 Task: Continue with this email address "mahesony34@gmail.com" .
Action: Mouse moved to (639, 81)
Screenshot: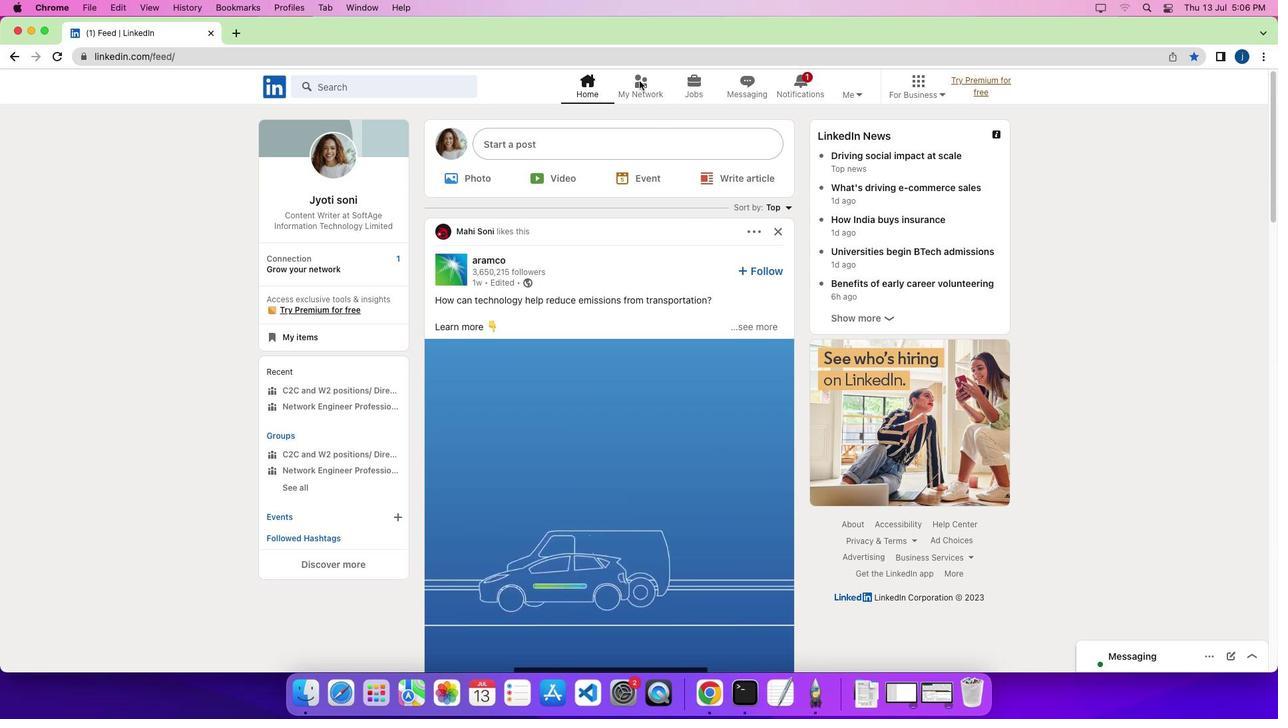
Action: Mouse pressed left at (639, 81)
Screenshot: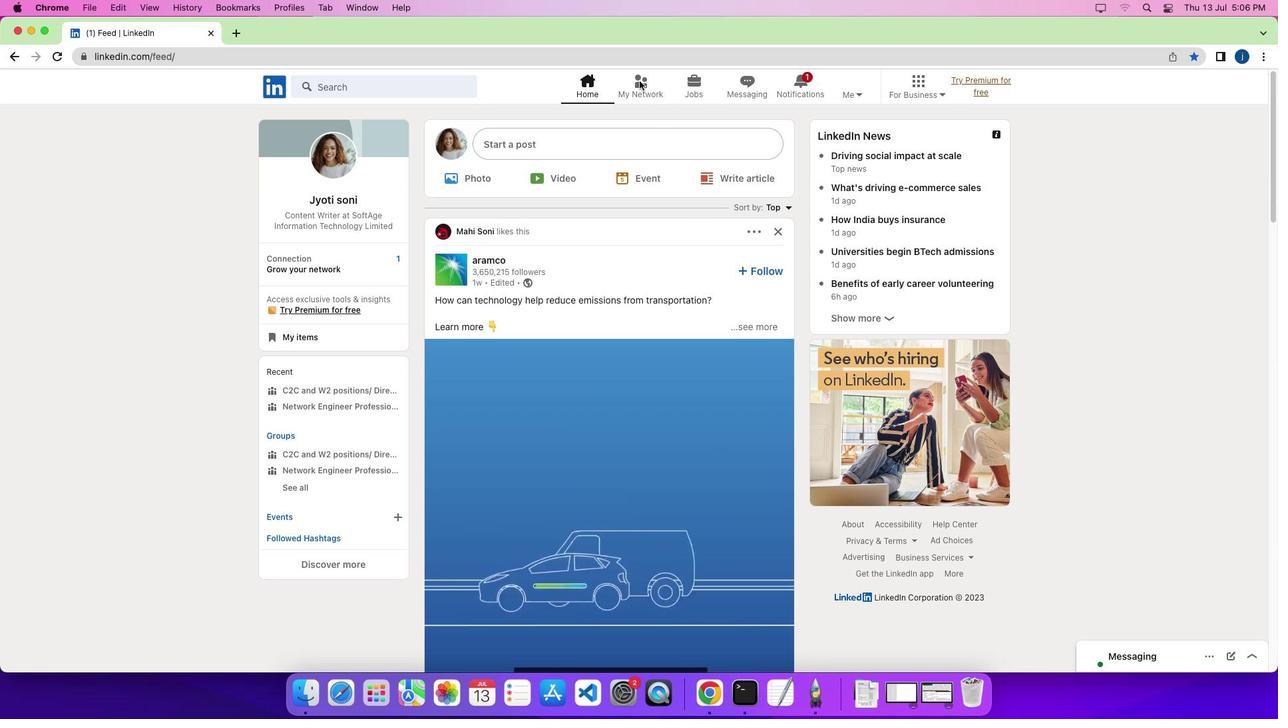 
Action: Mouse pressed left at (639, 81)
Screenshot: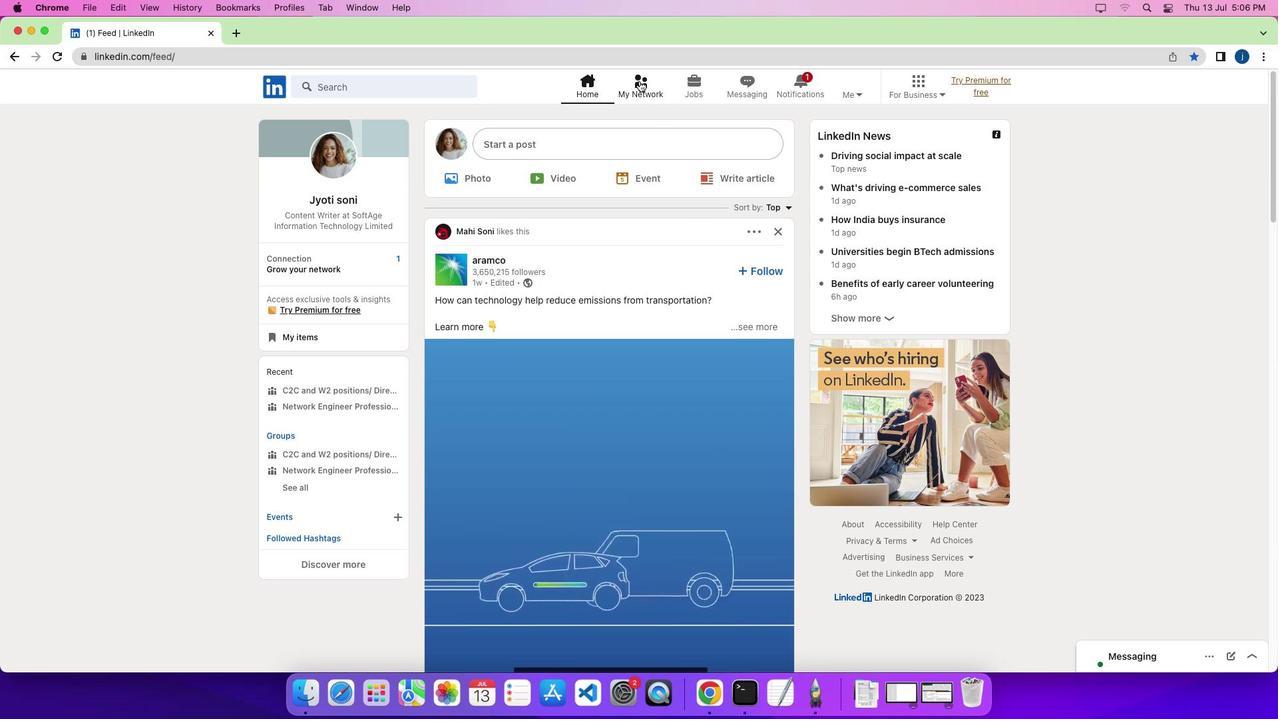 
Action: Mouse moved to (322, 189)
Screenshot: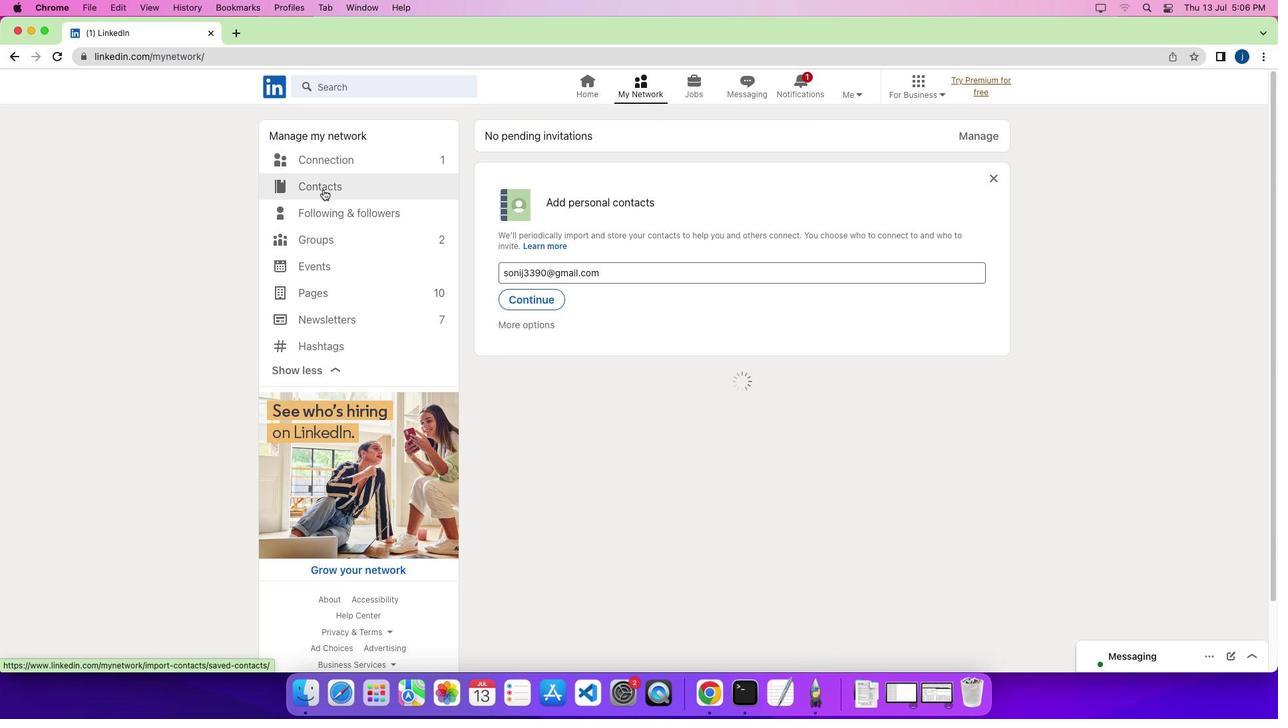 
Action: Mouse pressed left at (322, 189)
Screenshot: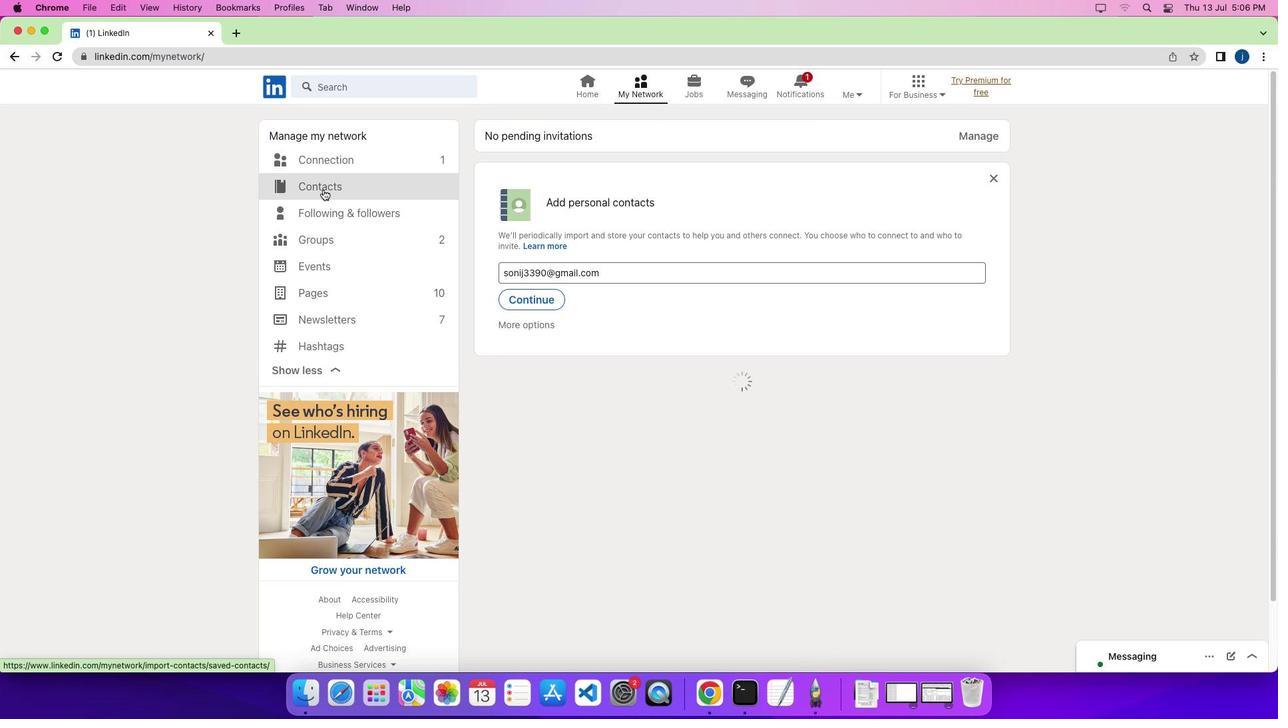 
Action: Mouse moved to (842, 174)
Screenshot: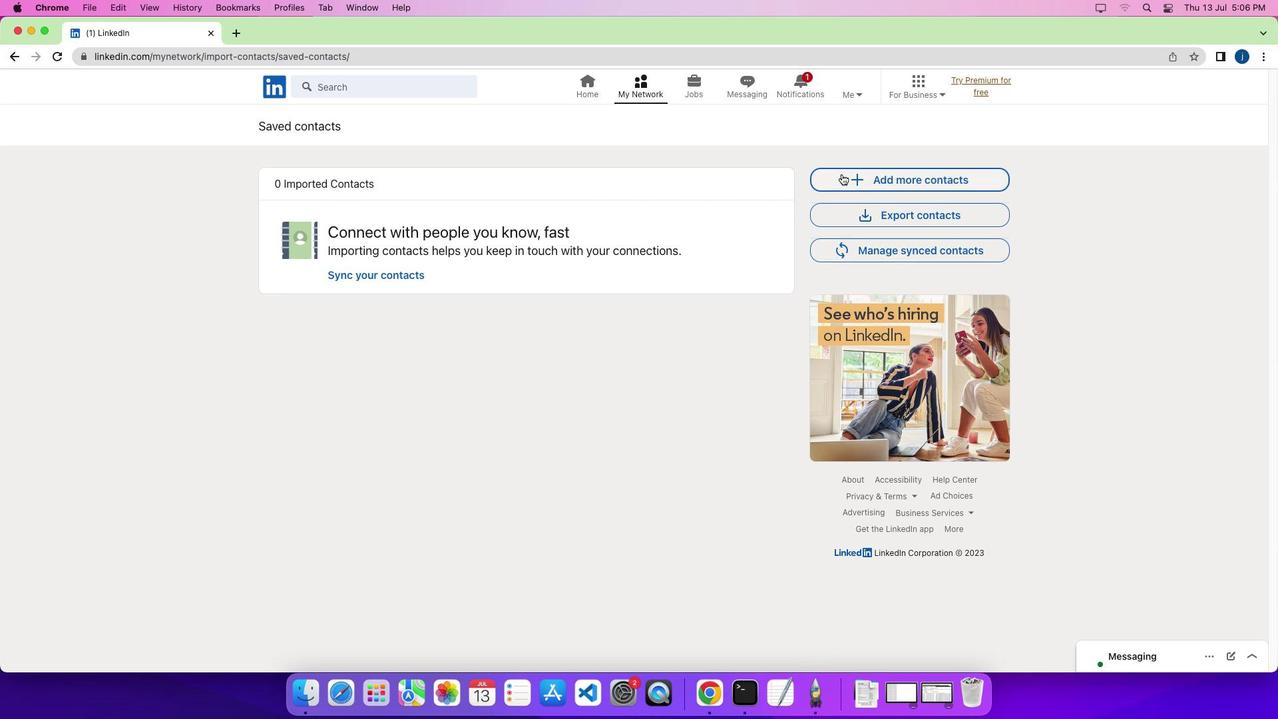 
Action: Mouse pressed left at (842, 174)
Screenshot: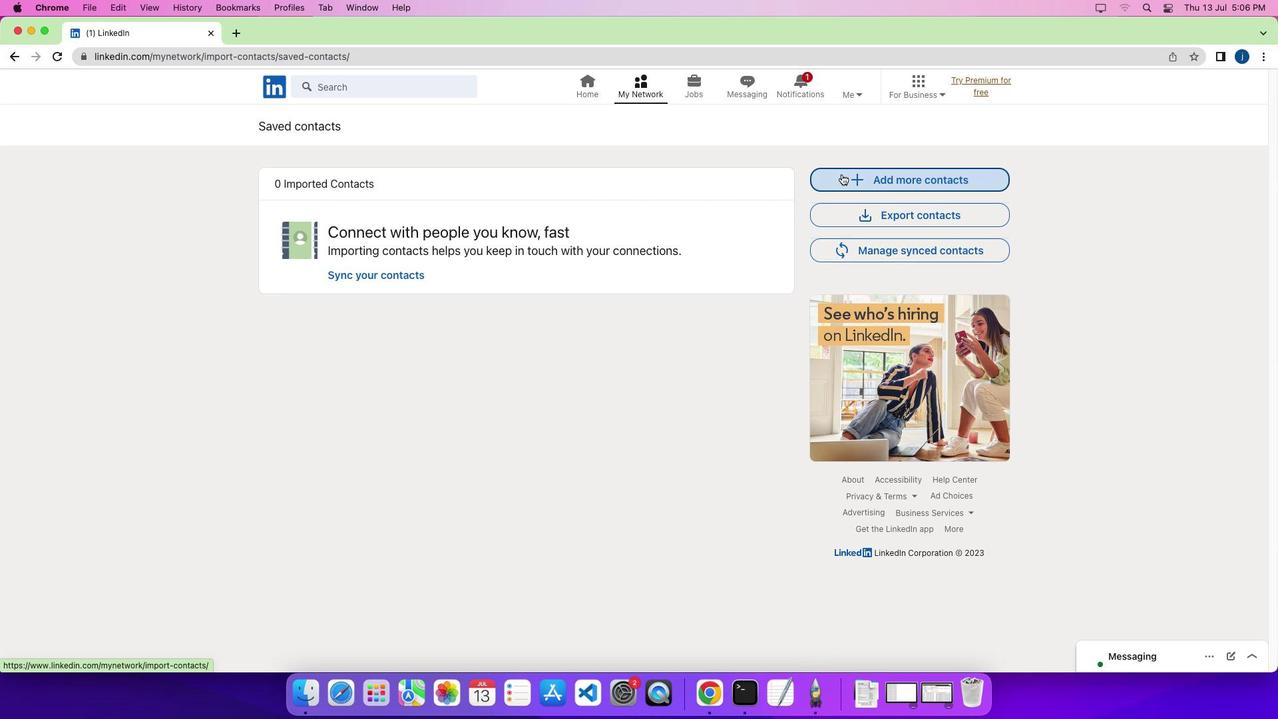 
Action: Mouse moved to (617, 332)
Screenshot: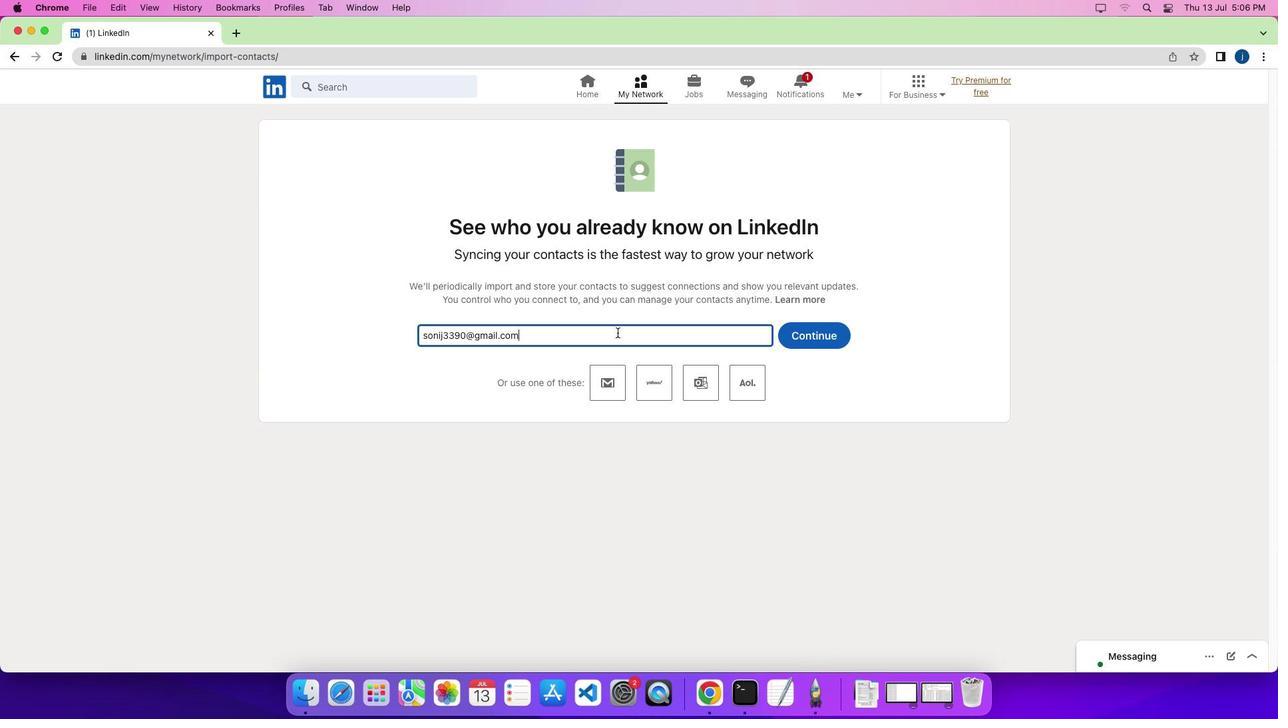 
Action: Mouse pressed left at (617, 332)
Screenshot: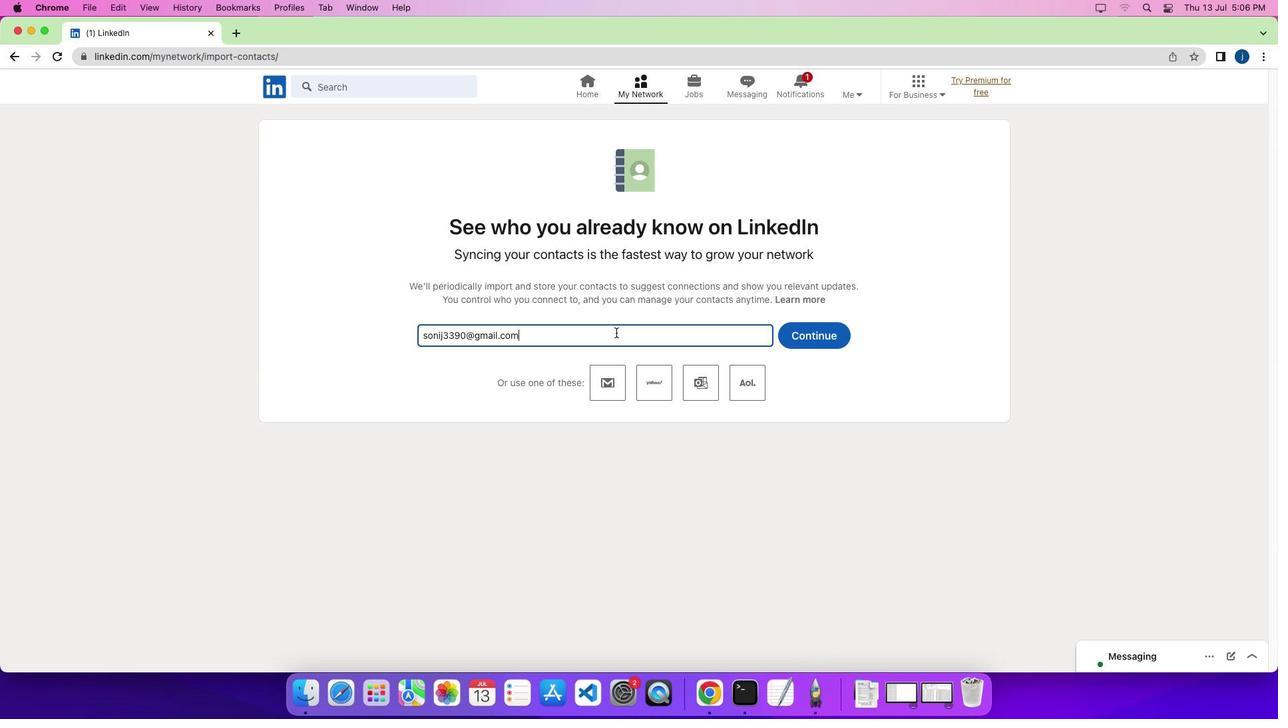 
Action: Mouse moved to (405, 326)
Screenshot: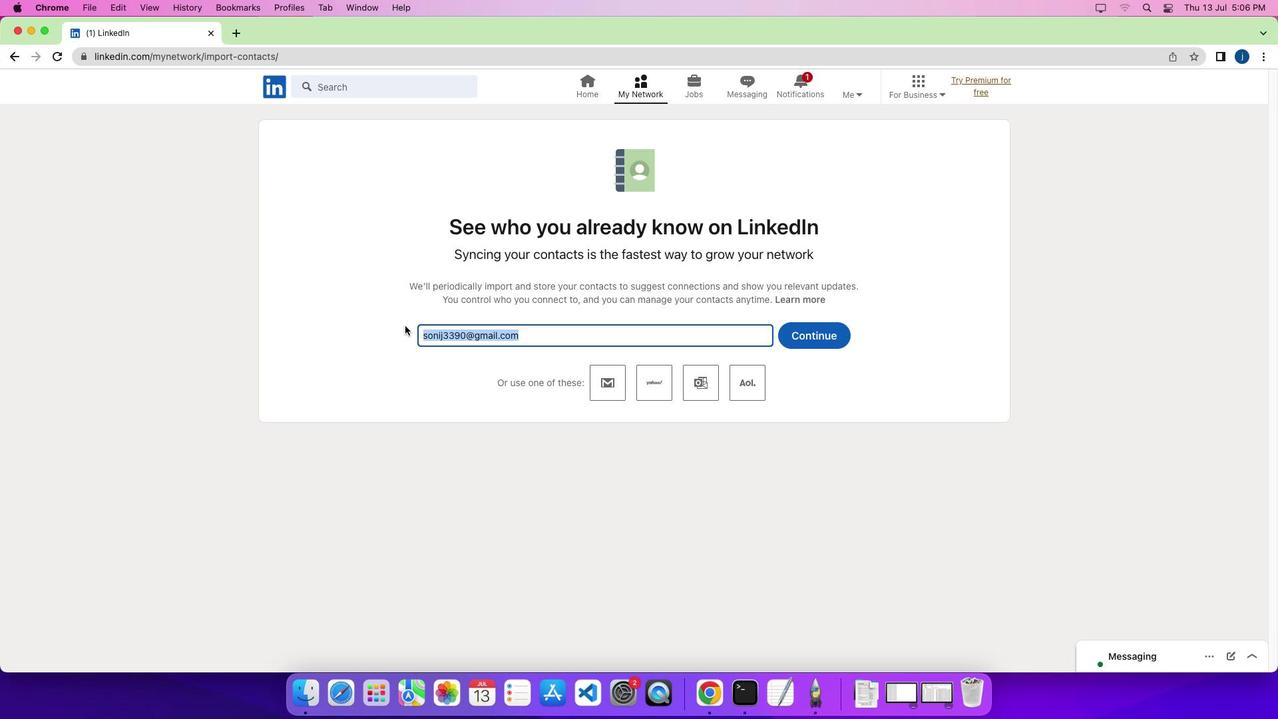 
Action: Key pressed 'm''a''h''e''s''o''n''y''3''4'Key.shift'@''g''m''a''i''l''.''c''o''m'
Screenshot: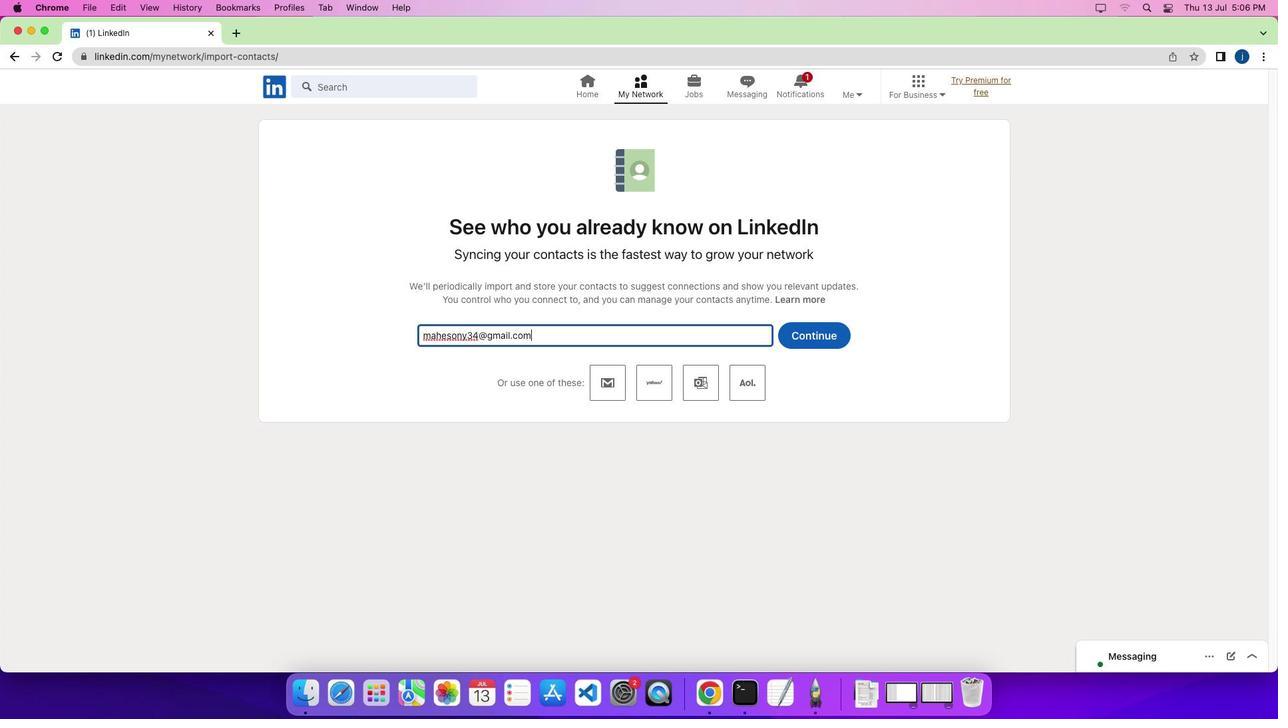 
Action: Mouse moved to (797, 325)
Screenshot: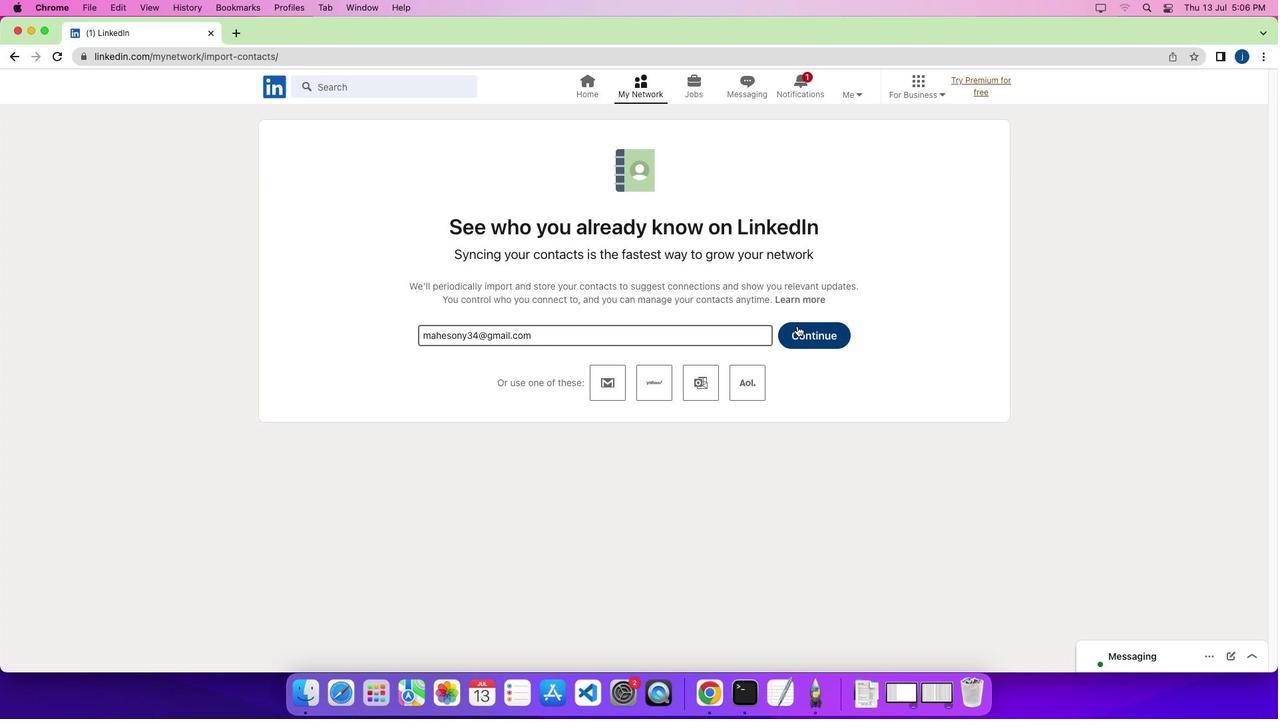 
Action: Mouse pressed left at (797, 325)
Screenshot: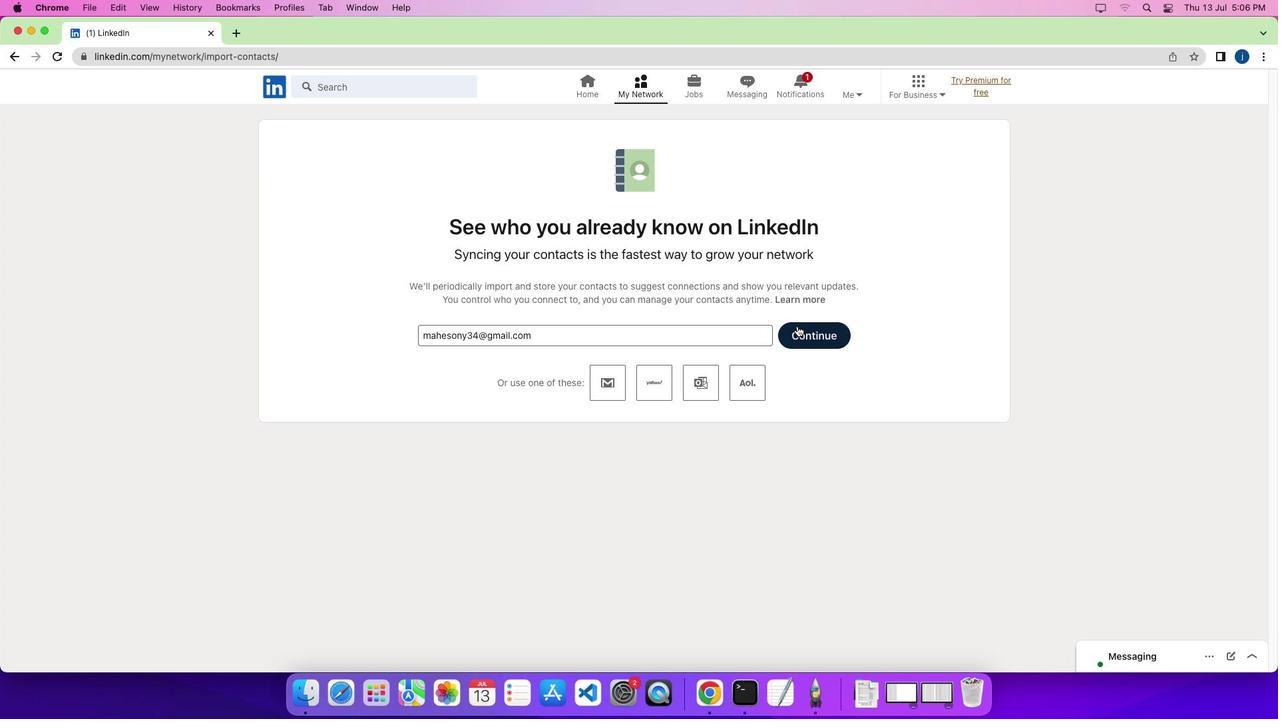 
Action: Mouse moved to (797, 326)
Screenshot: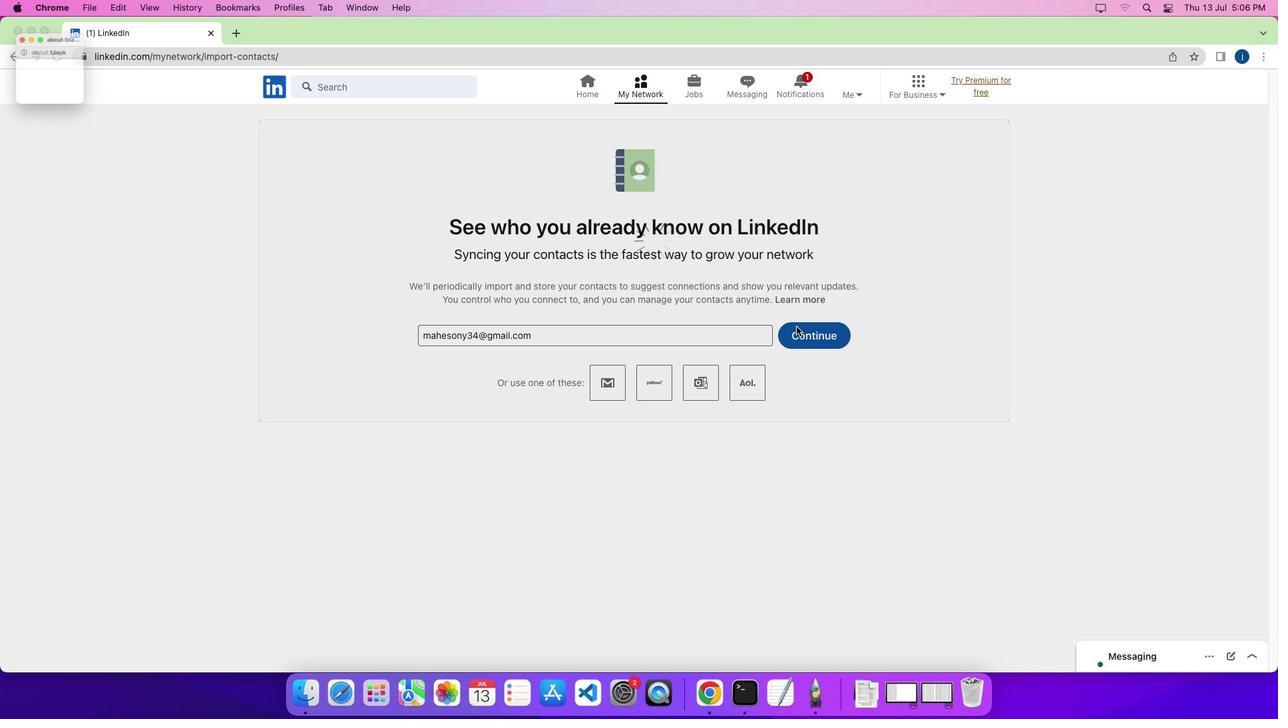 
